 Task: Create a rule from the Recommended list, Task Added to this Project -> add SubTasks in the project TreasureLine with SubTasks Gather and Analyse Requirements , Design and Implement Solution , System Test and UAT , Release to Production / Go Live.
Action: Mouse moved to (76, 298)
Screenshot: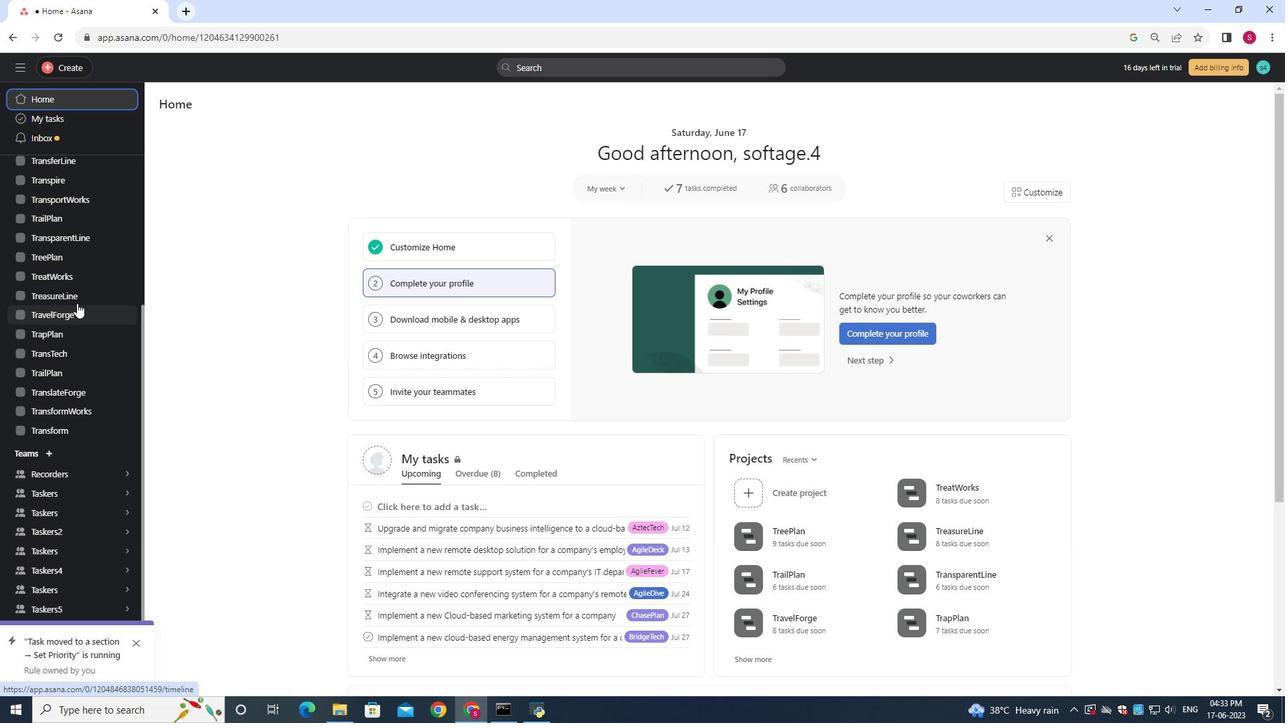 
Action: Mouse pressed left at (76, 298)
Screenshot: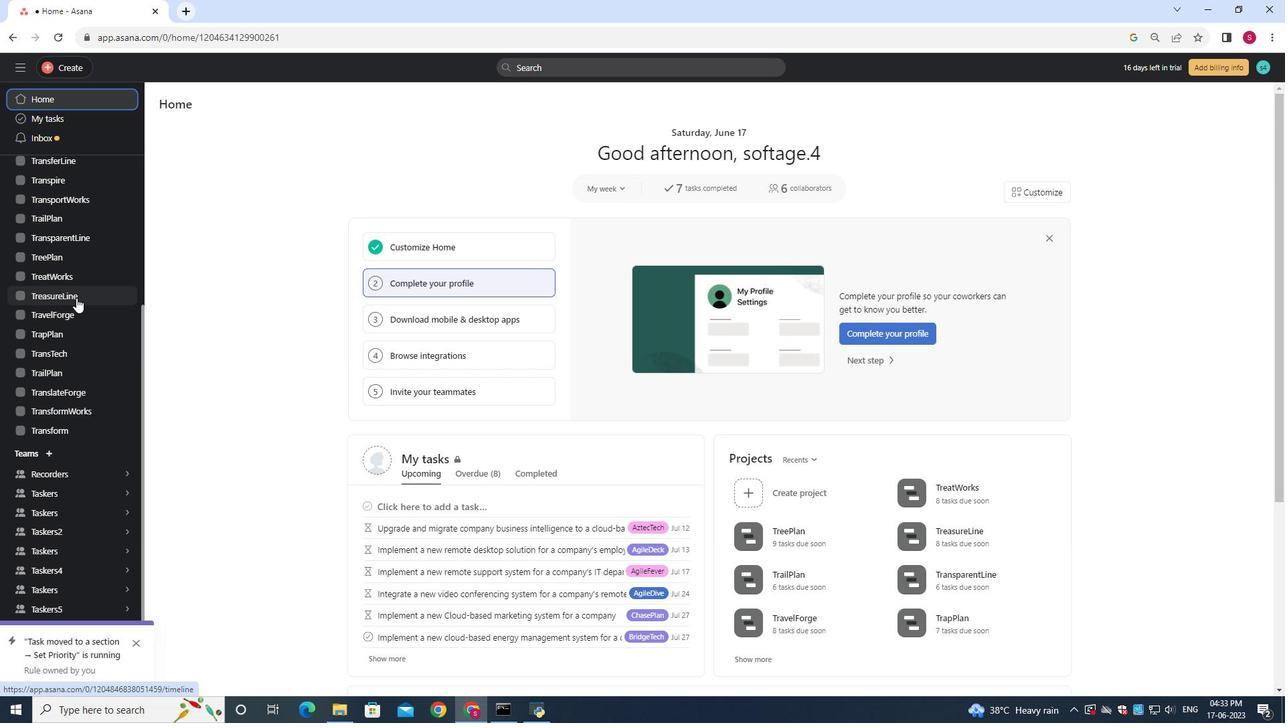 
Action: Mouse moved to (1245, 115)
Screenshot: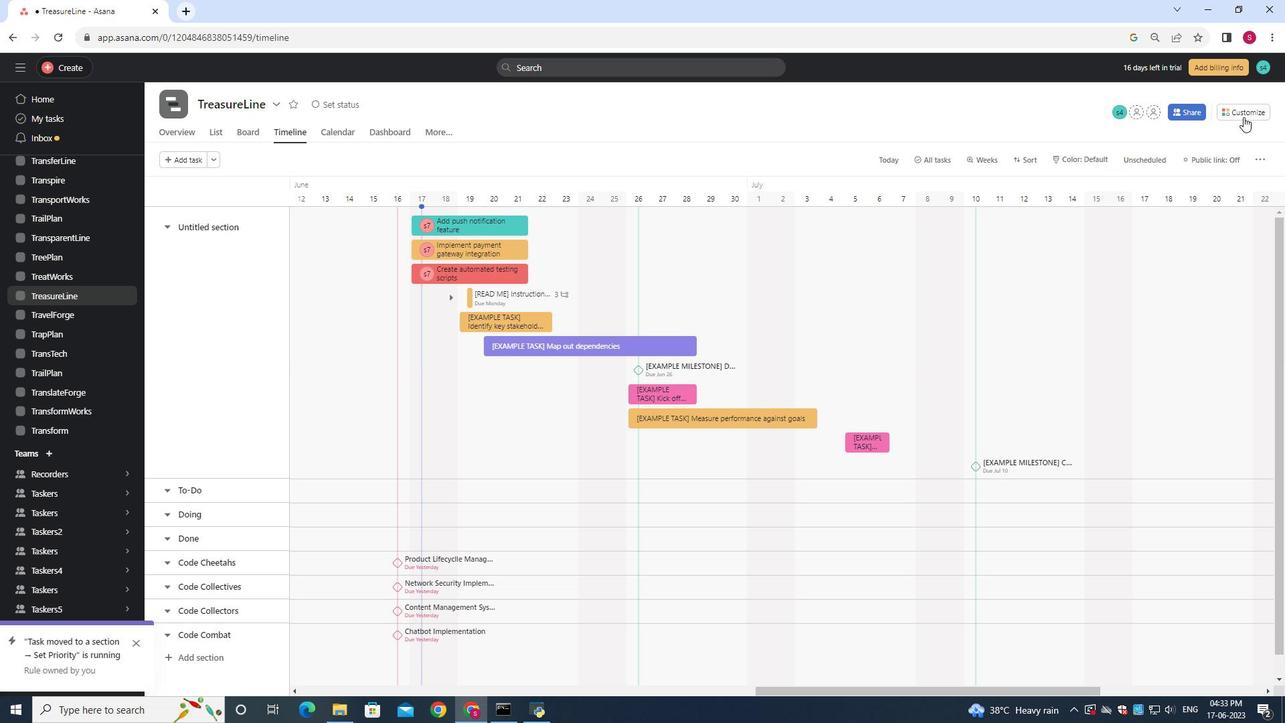
Action: Mouse pressed left at (1245, 115)
Screenshot: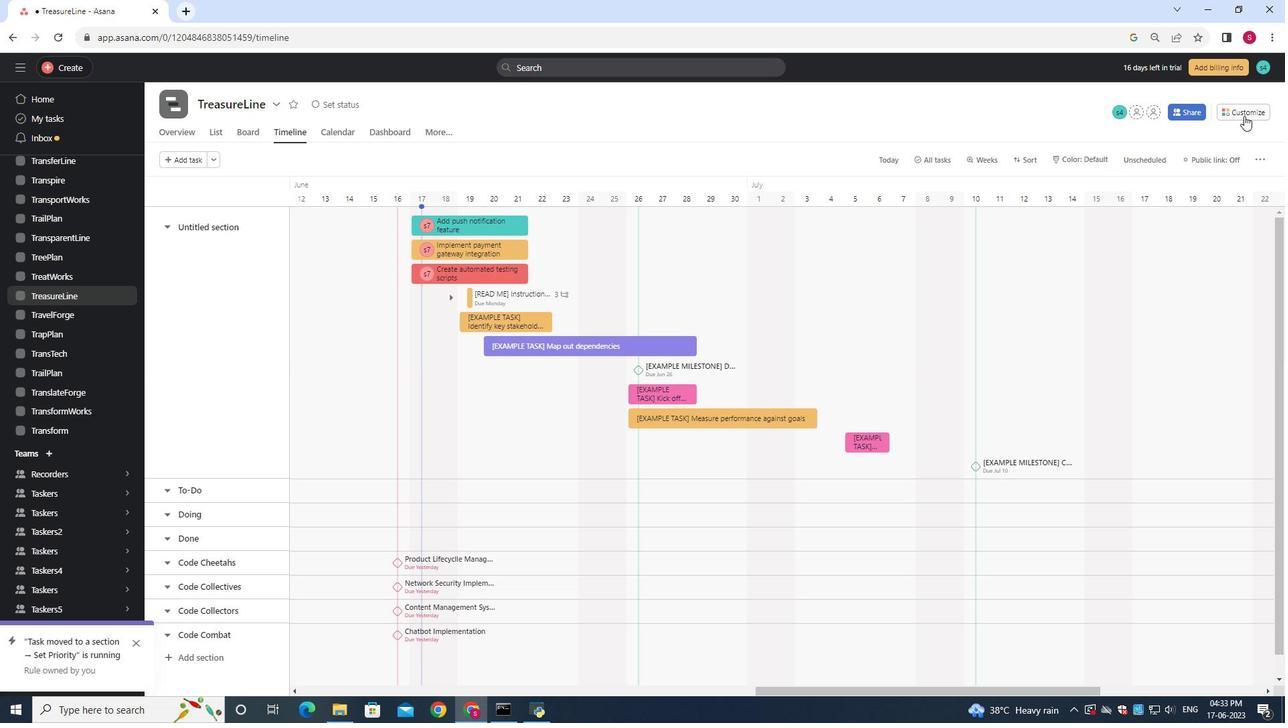 
Action: Mouse moved to (1036, 314)
Screenshot: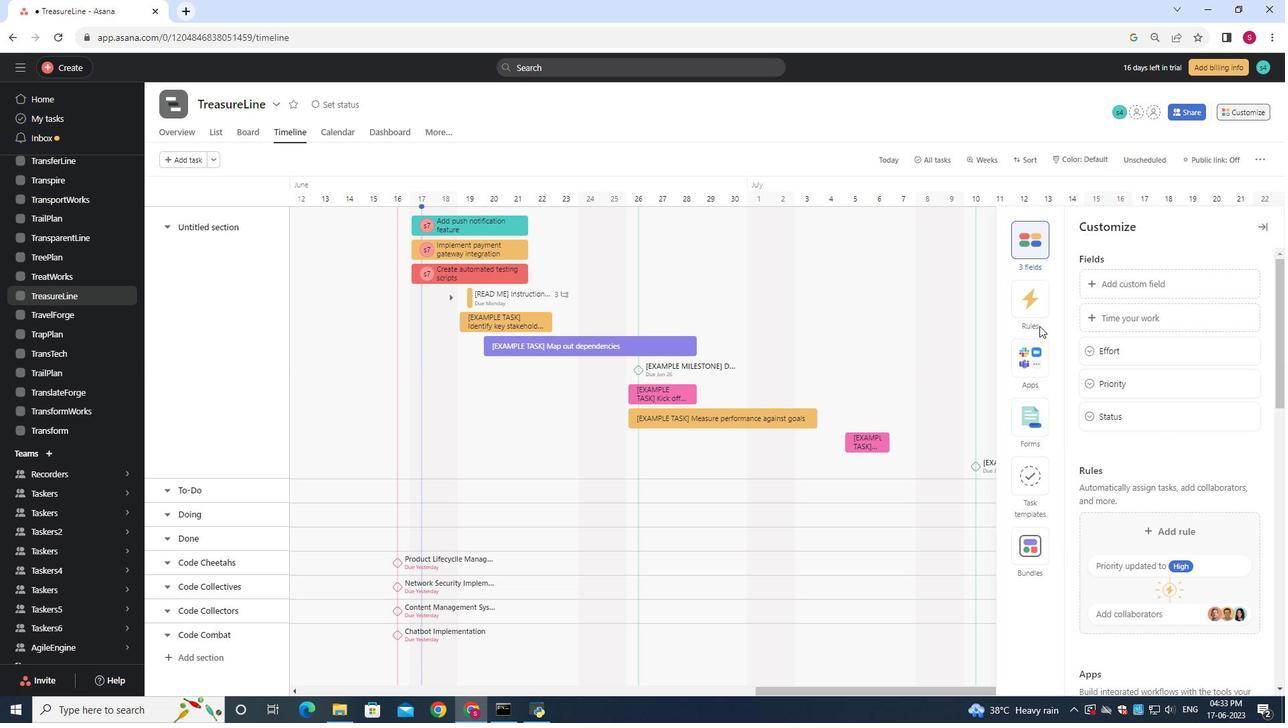 
Action: Mouse pressed left at (1036, 314)
Screenshot: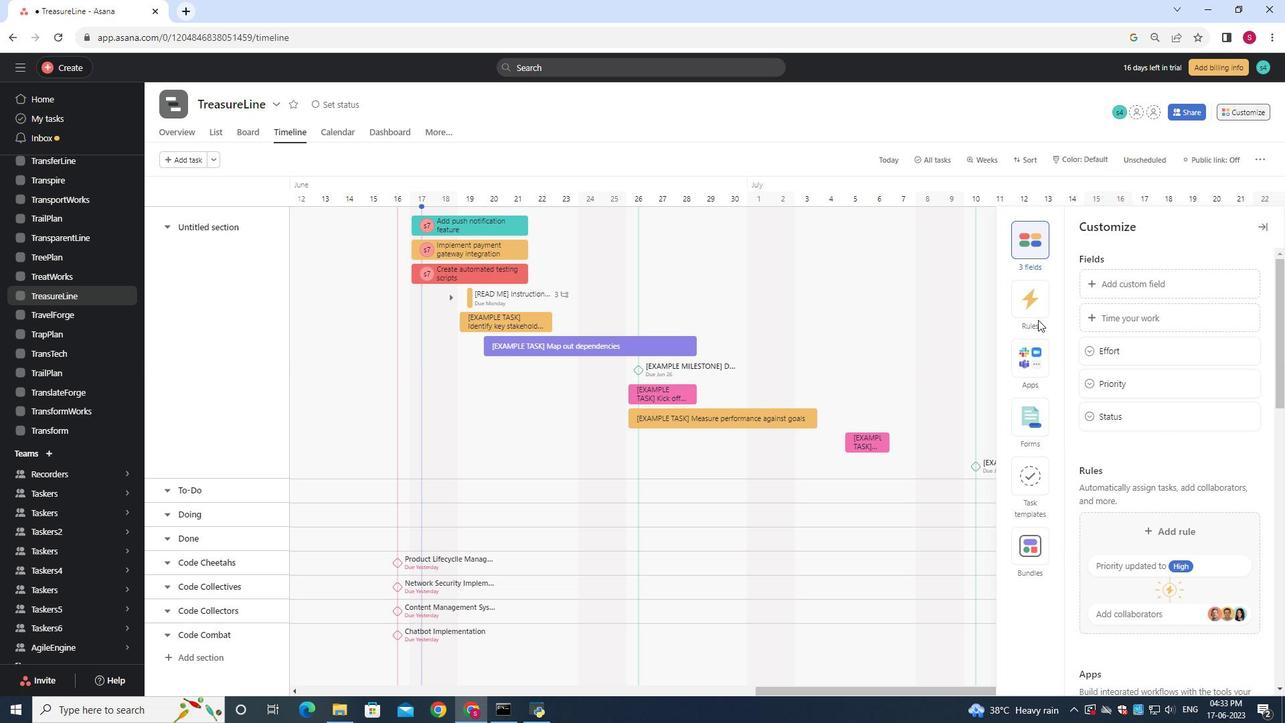 
Action: Mouse moved to (1147, 316)
Screenshot: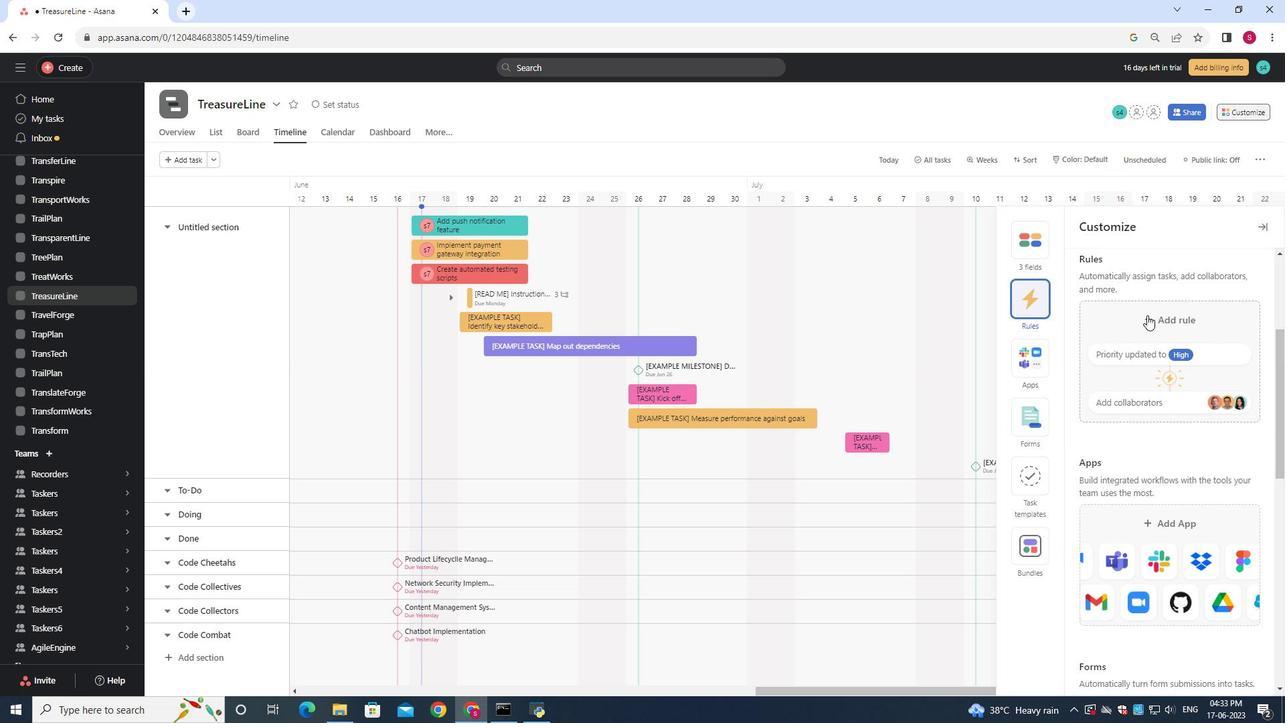 
Action: Mouse pressed left at (1147, 316)
Screenshot: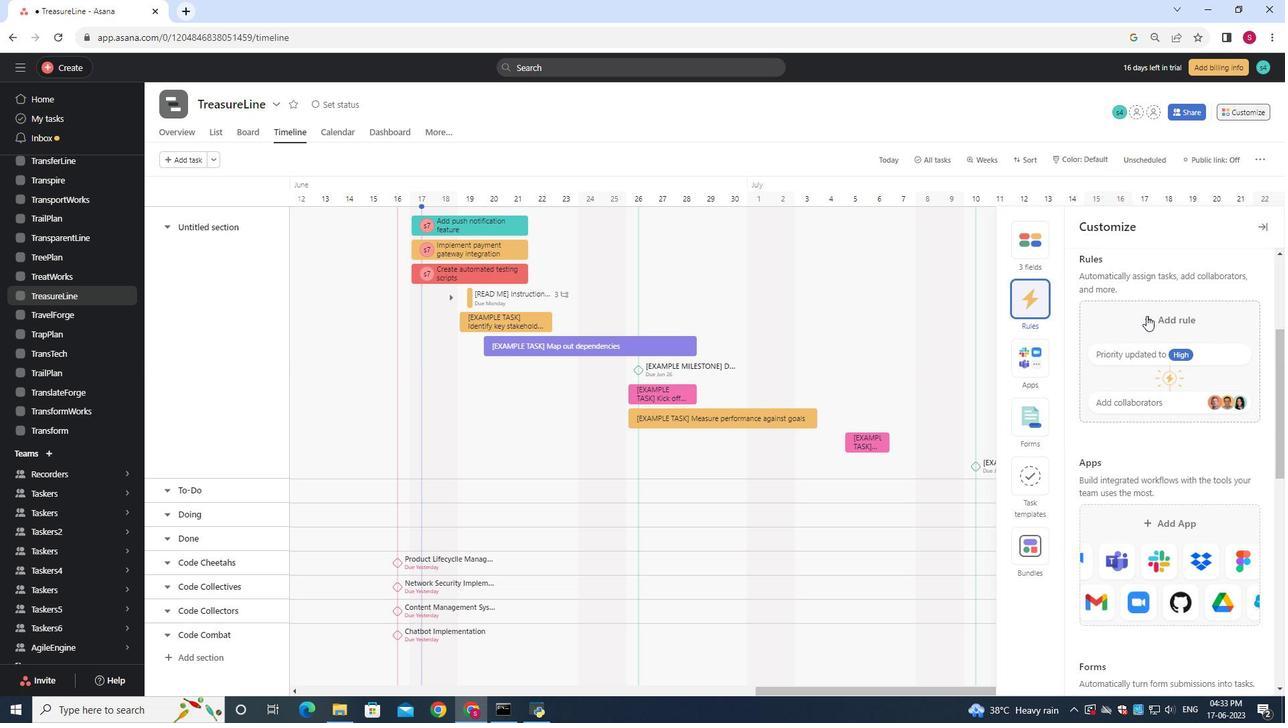 
Action: Mouse moved to (851, 207)
Screenshot: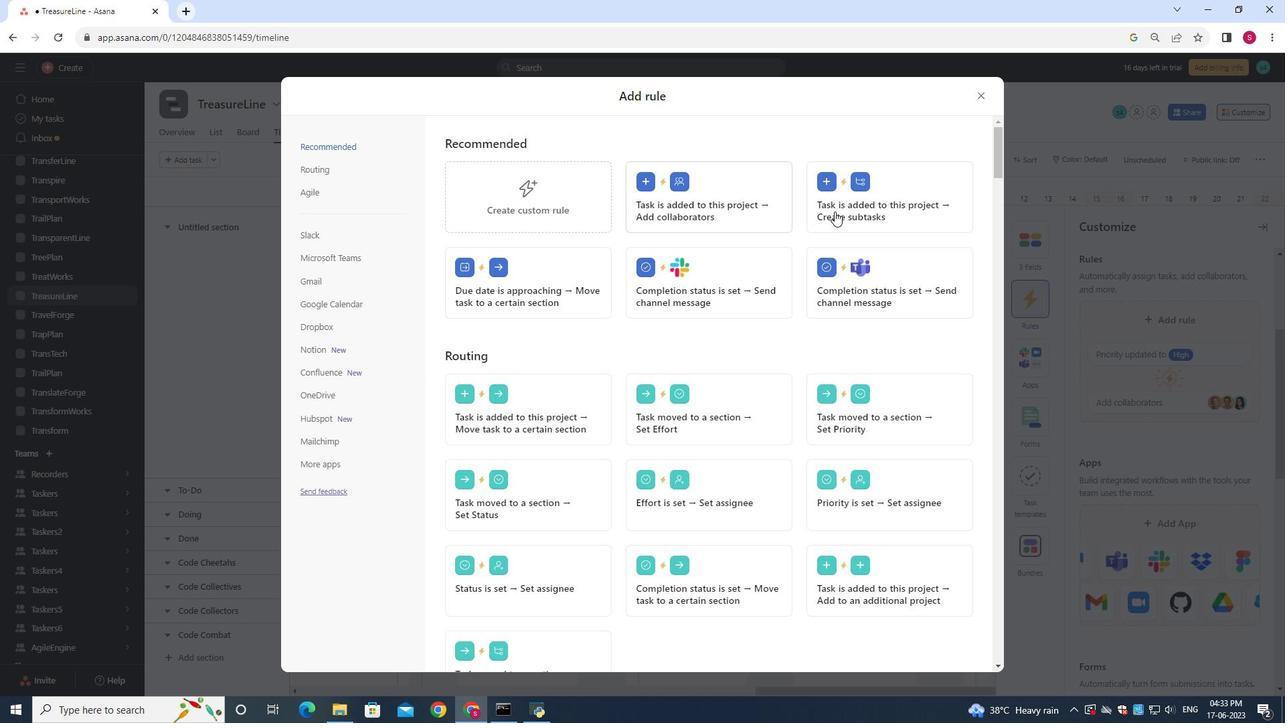 
Action: Mouse pressed left at (851, 207)
Screenshot: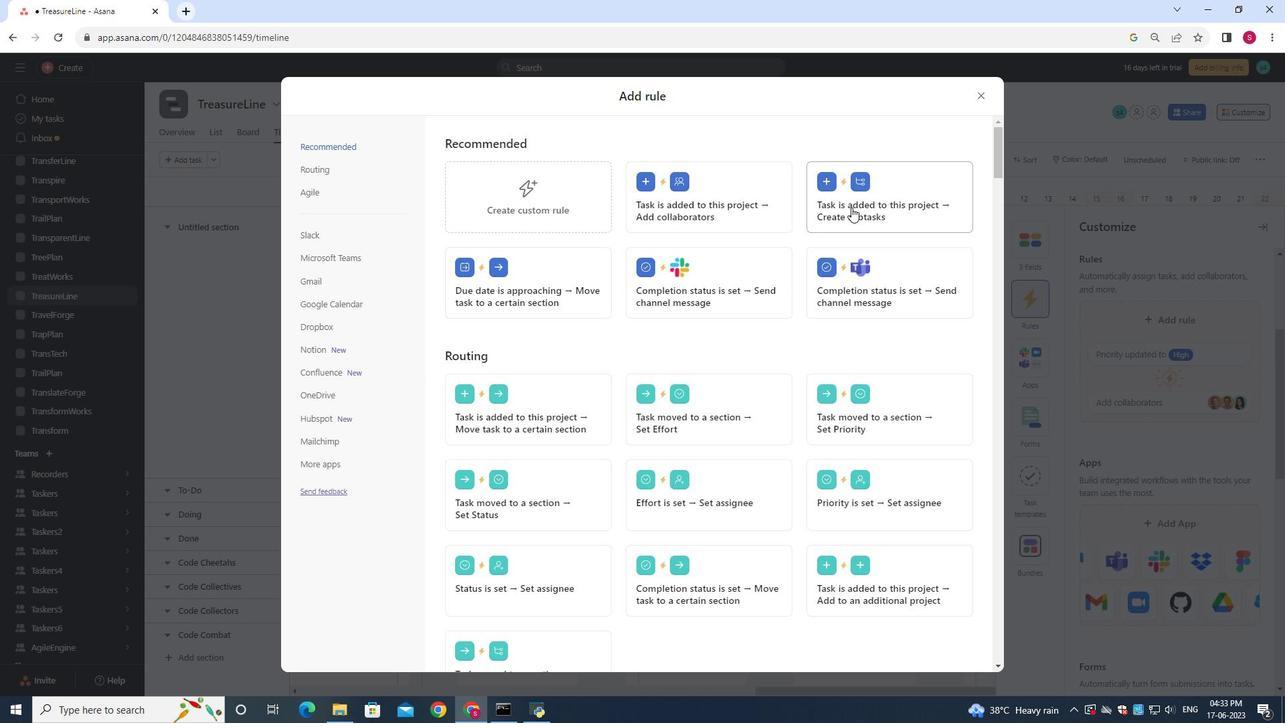 
Action: Mouse moved to (798, 204)
Screenshot: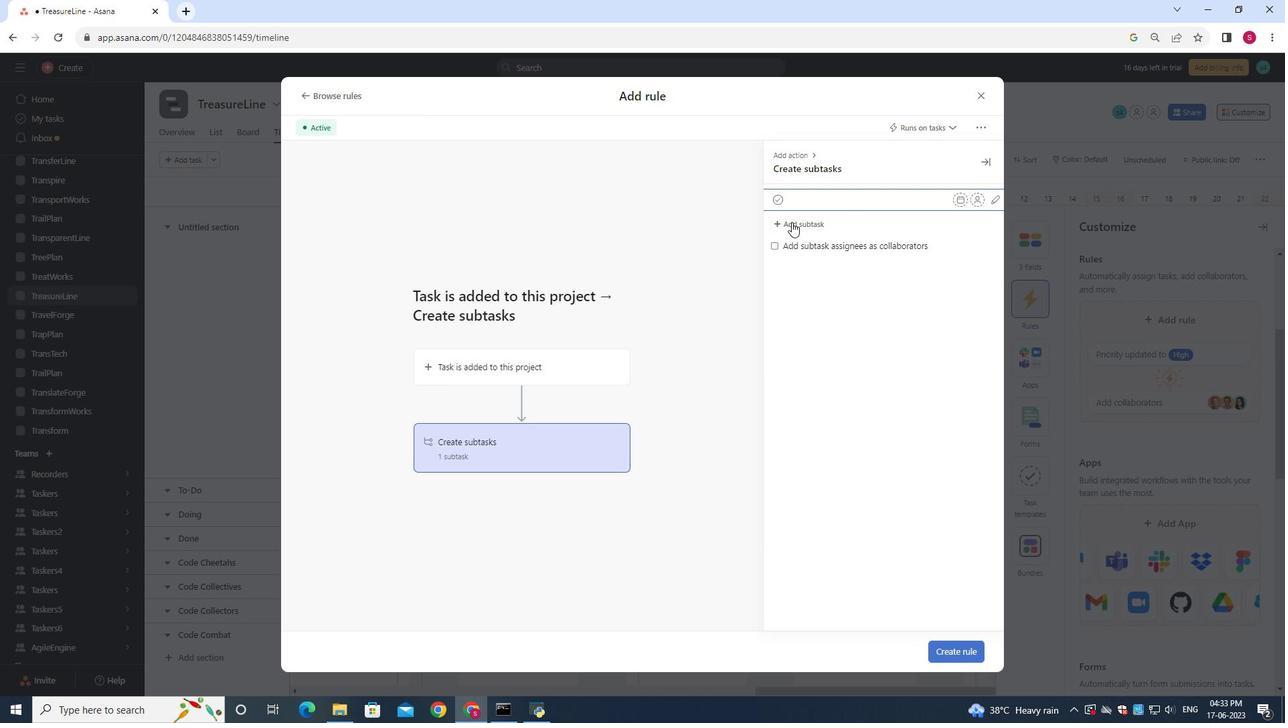 
Action: Key pressed <Key.shift><Key.shift><Key.shift>Gather<Key.space>and<Key.space><Key.shift>Analu<Key.backspace>yse<Key.space><Key.shift><Key.shift><Key.shift><Key.shift><Key.shift><Key.shift><Key.shift><Key.shift><Key.shift><Key.shift><Key.shift><Key.shift><Key.shift><Key.shift><Key.shift><Key.shift><Key.shift><Key.shift><Key.shift><Key.shift><Key.shift><Key.shift>Requirements
Screenshot: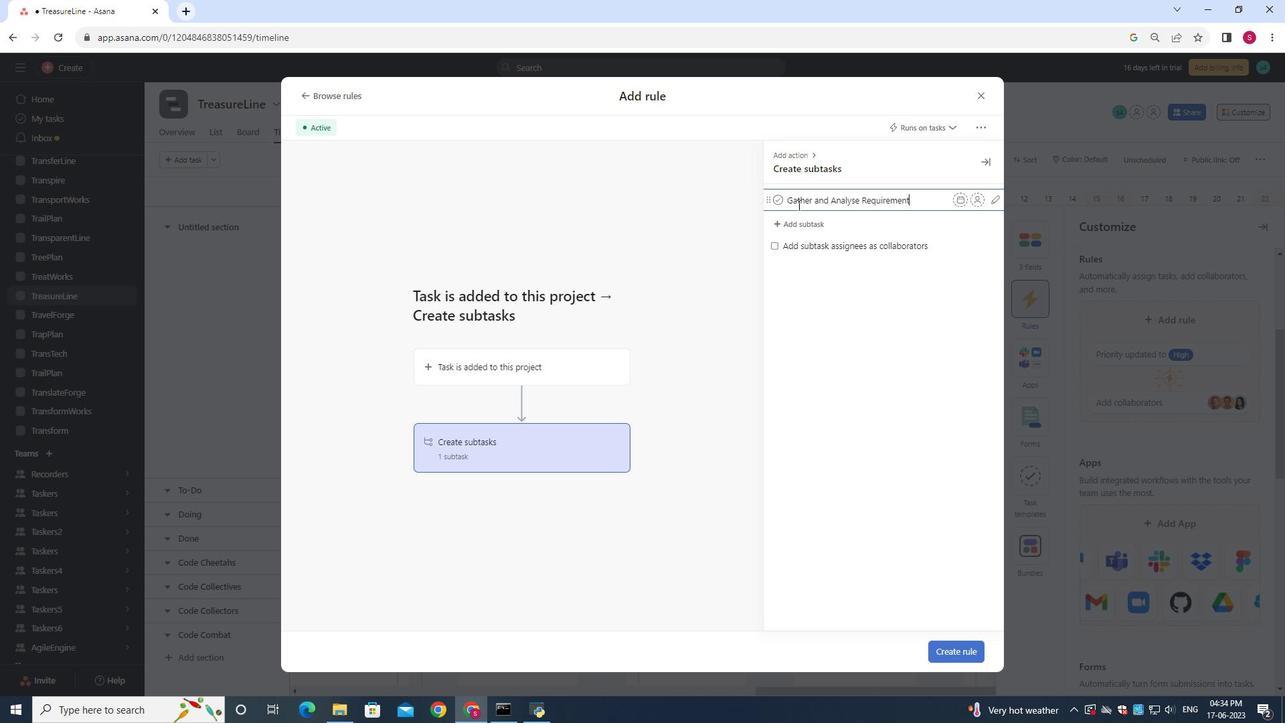 
Action: Mouse moved to (924, 176)
Screenshot: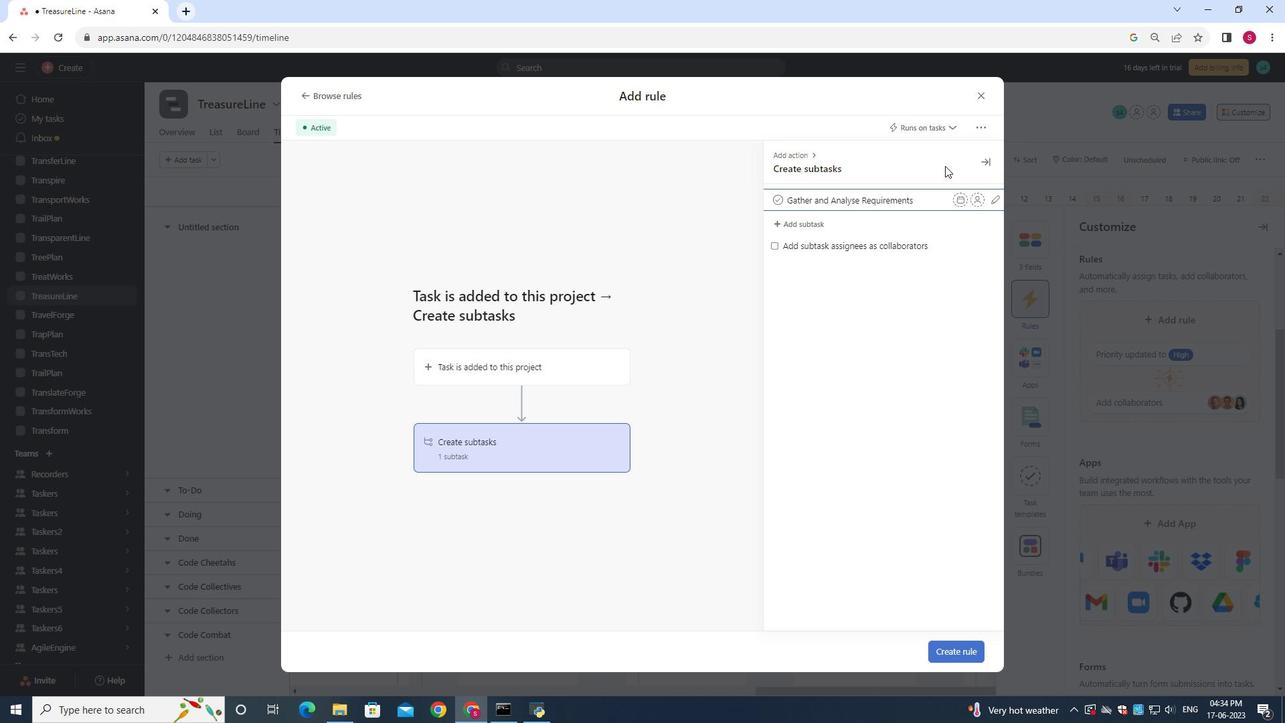 
Action: Key pressed <Key.enter><Key.shift>Design<Key.space>and<Key.space><Key.shift>Implement<Key.space><Key.shift>Solution<Key.enter><Key.shift><Key.shift><Key.shift><Key.shift><Key.shift><Key.shift><Key.shift><Key.shift><Key.shift><Key.shift><Key.shift><Key.shift>System<Key.space><Key.shift>Test<Key.space>and<Key.space><Key.shift><Key.shift><Key.shift><Key.shift><Key.shift><Key.shift><Key.shift><Key.shift><Key.shift><Key.shift><Key.shift><Key.shift><Key.shift><Key.shift><Key.shift><Key.shift>UAT<Key.enter><Key.shift><Key.shift><Key.shift><Key.shift><Key.shift><Key.shift><Key.shift><Key.shift><Key.shift><Key.shift><Key.shift><Key.shift>Release<Key.space>to<Key.space><Key.shift>Production<Key.space>/<Key.space><Key.shift><Key.shift><Key.shift><Key.shift><Key.shift><Key.shift><Key.shift><Key.shift><Key.shift><Key.shift><Key.shift><Key.shift><Key.shift><Key.shift><Key.shift><Key.shift><Key.shift>H<Key.backspace>Go<Key.space><Key.shift>Live
Screenshot: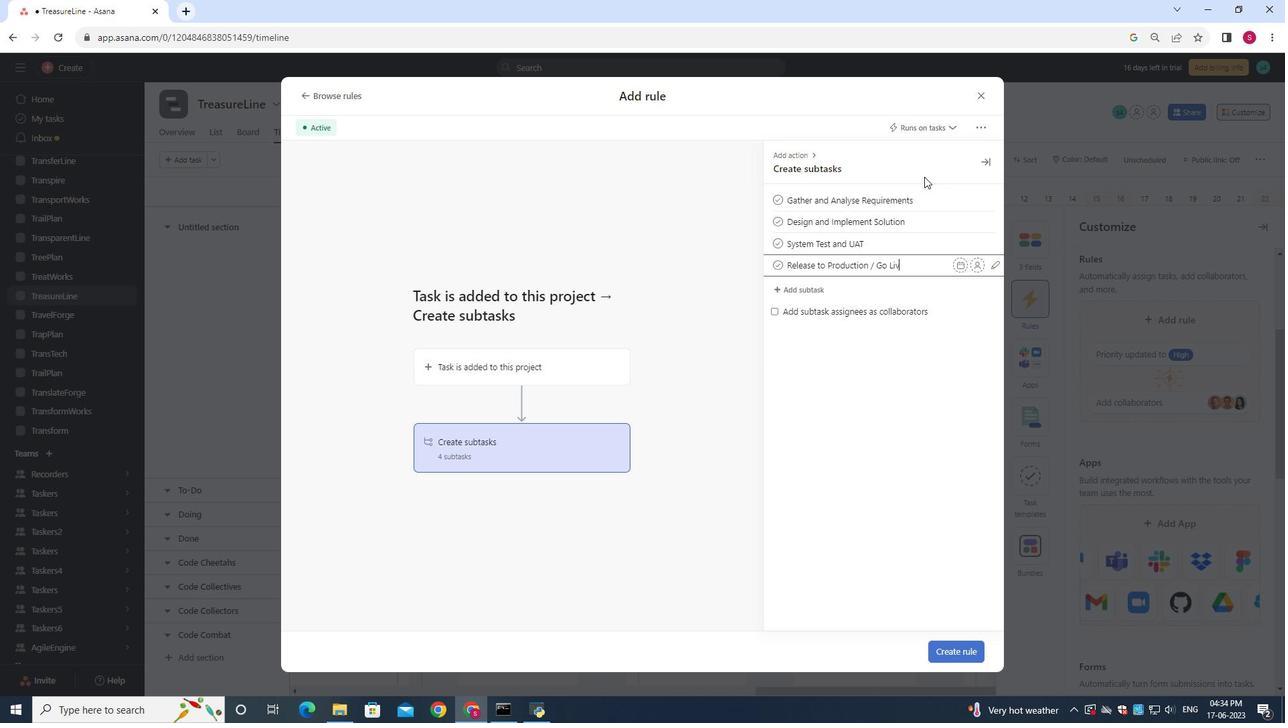 
Action: Mouse moved to (888, 287)
Screenshot: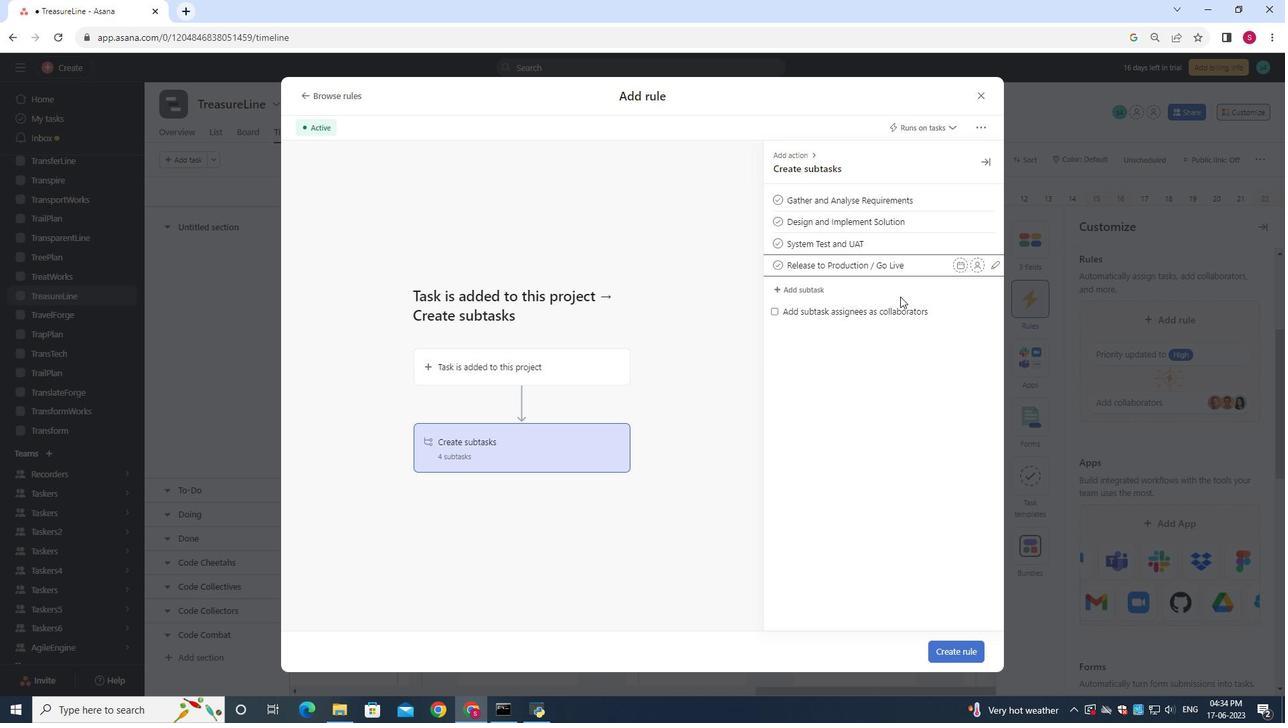 
Action: Key pressed <Key.enter>
Screenshot: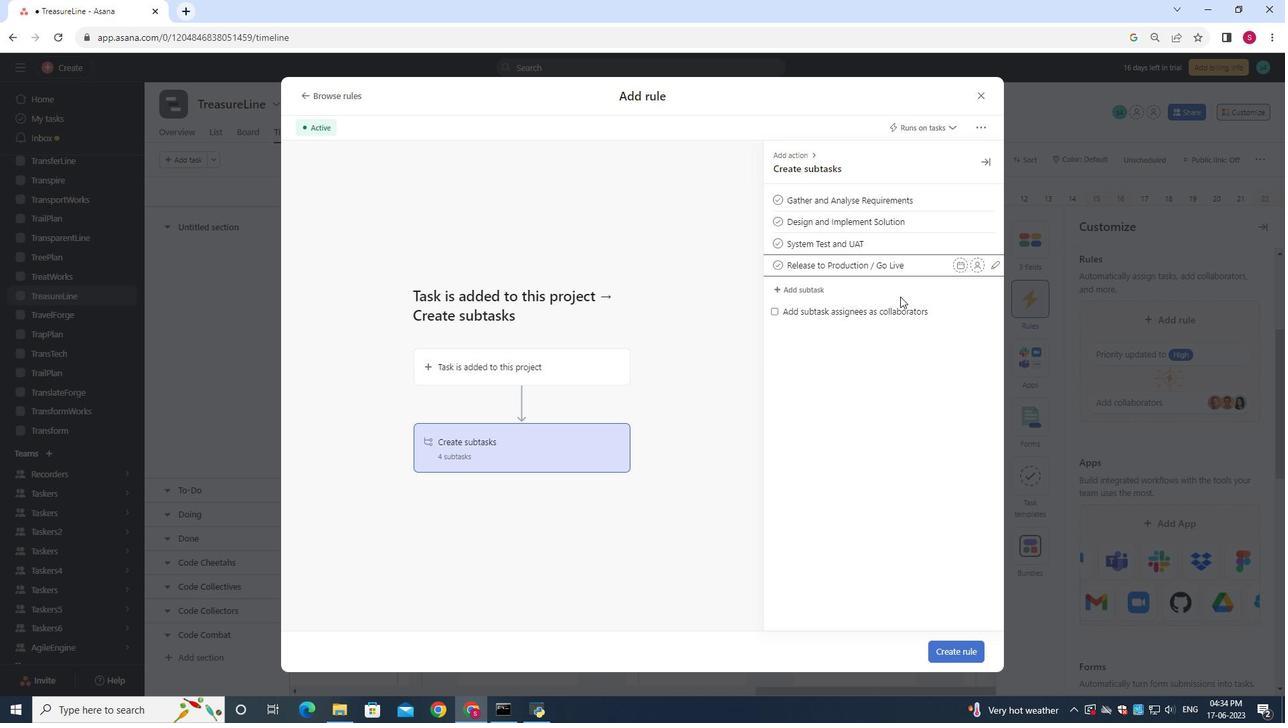 
Action: Mouse moved to (944, 650)
Screenshot: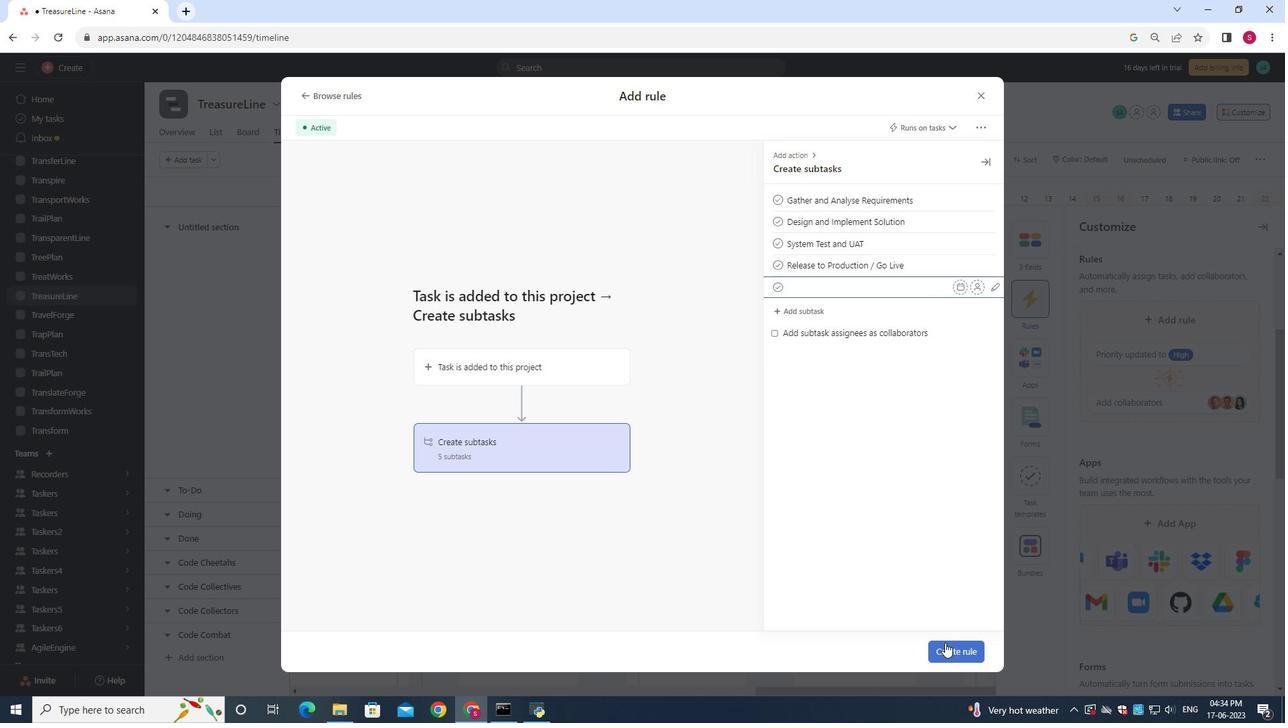 
Action: Mouse pressed left at (944, 650)
Screenshot: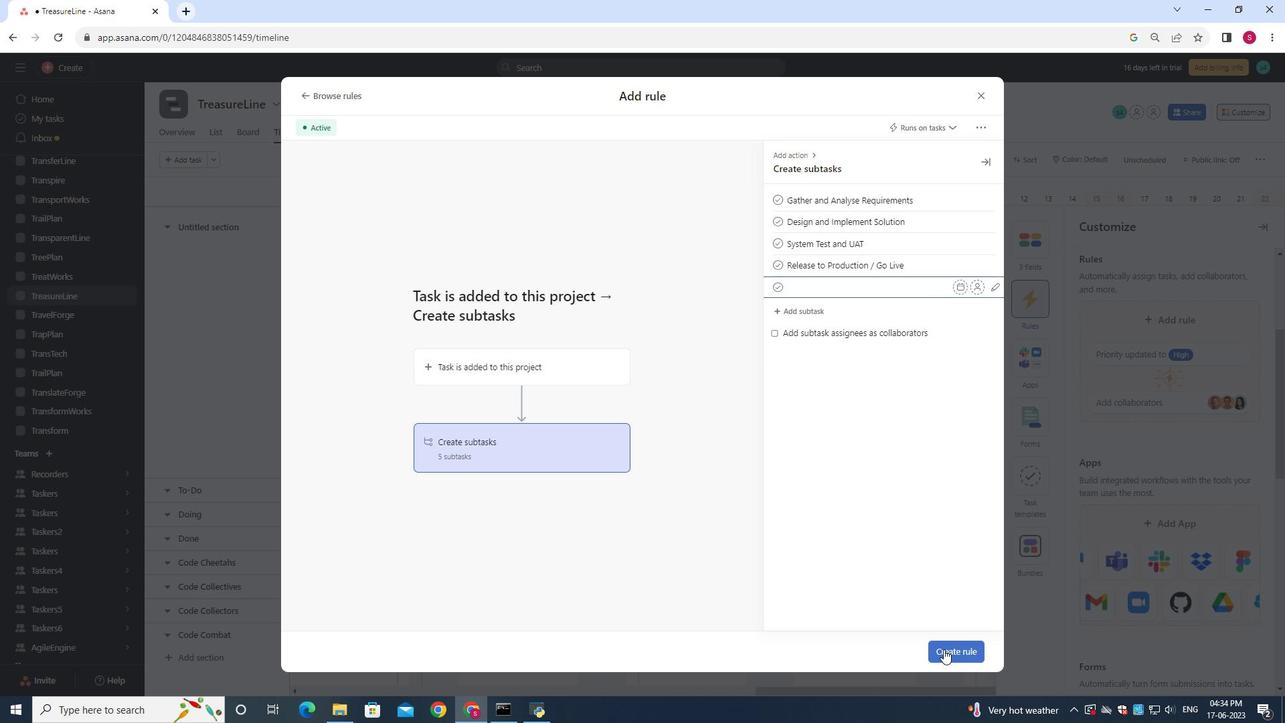 
Action: Mouse moved to (875, 543)
Screenshot: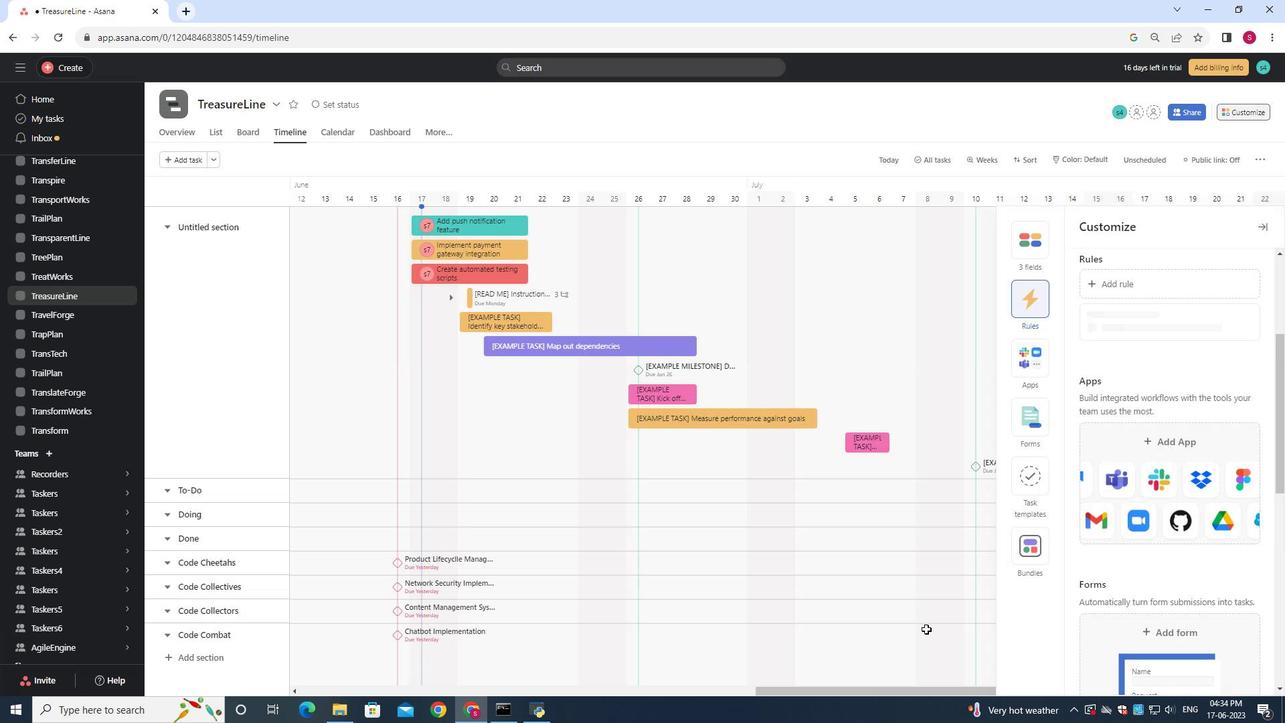 
